 Task: Create in the project AgileOrigin and in the Backlog issue 'Implement a new cloud-based performance management system for a company with advanced employee evaluation and goal setting features' a child issue 'Integration with vendor management systems', and assign it to team member softage.4@softage.net. Create in the project AgileOrigin and in the Backlog issue 'Integrate a new product recommendation feature into an existing e-commerce website to enhance product discovery and sales' a child issue 'Big data model bias and fairness testing and reporting', and assign it to team member softage.1@softage.net
Action: Mouse moved to (608, 448)
Screenshot: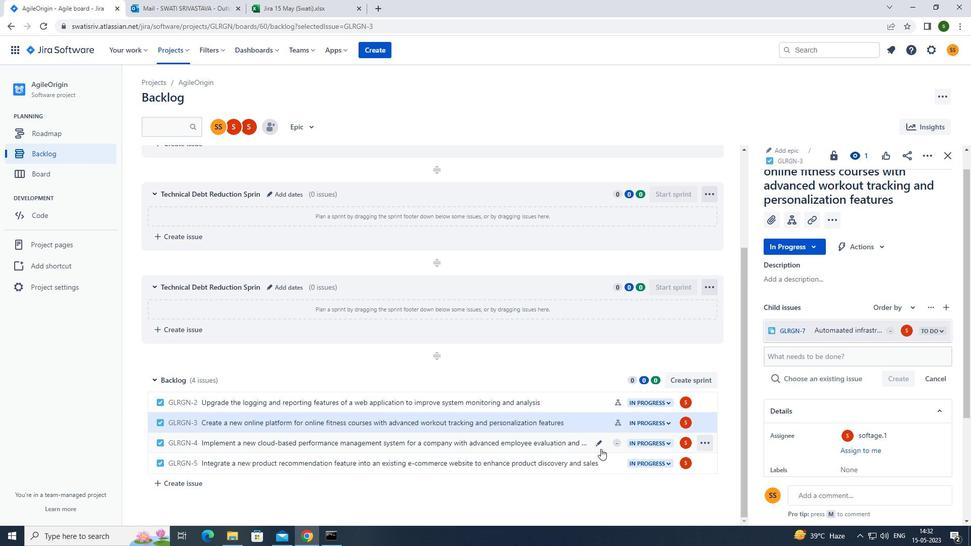 
Action: Mouse pressed left at (608, 448)
Screenshot: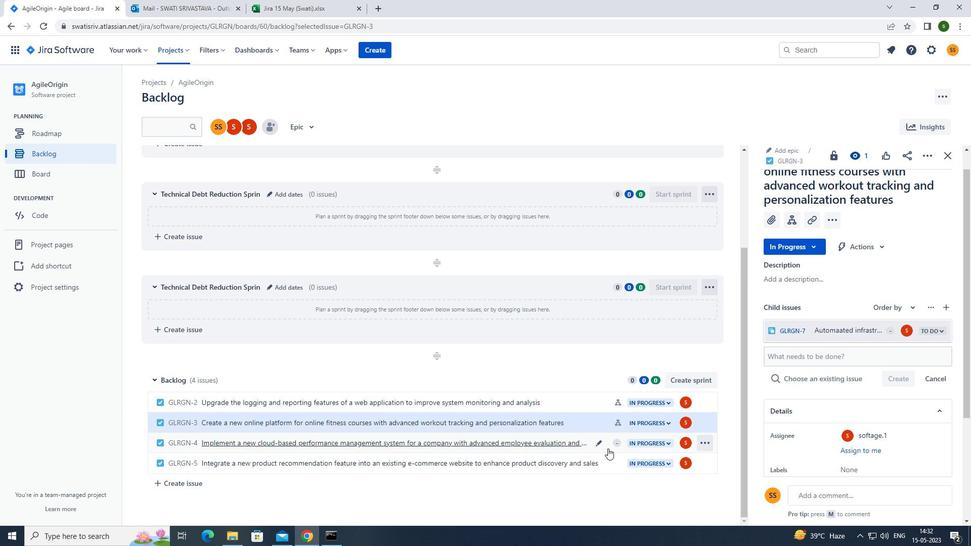 
Action: Mouse moved to (794, 258)
Screenshot: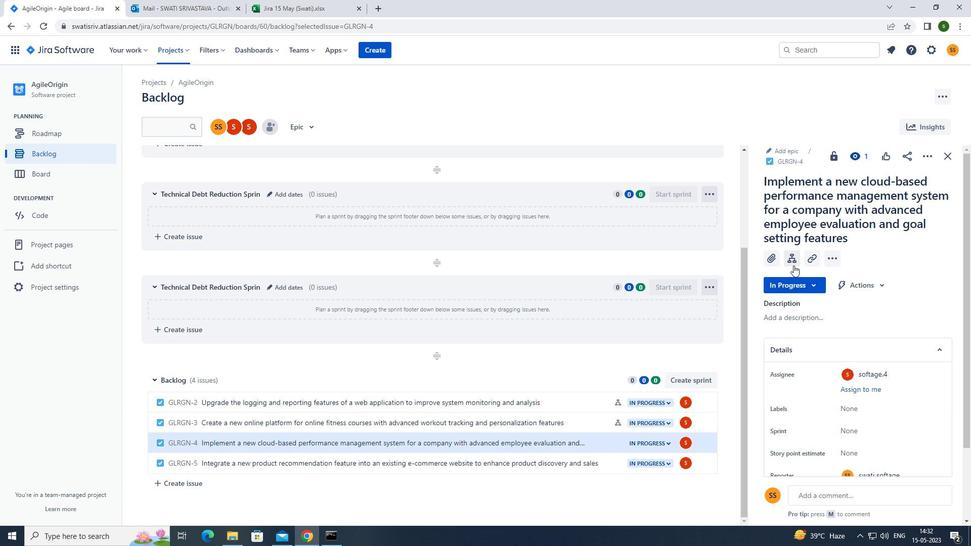
Action: Mouse pressed left at (794, 258)
Screenshot: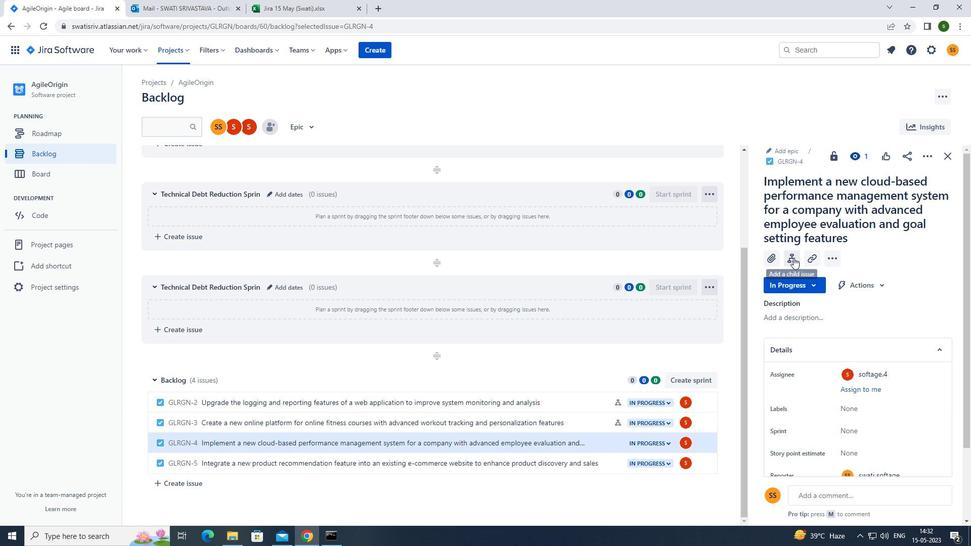 
Action: Mouse moved to (792, 319)
Screenshot: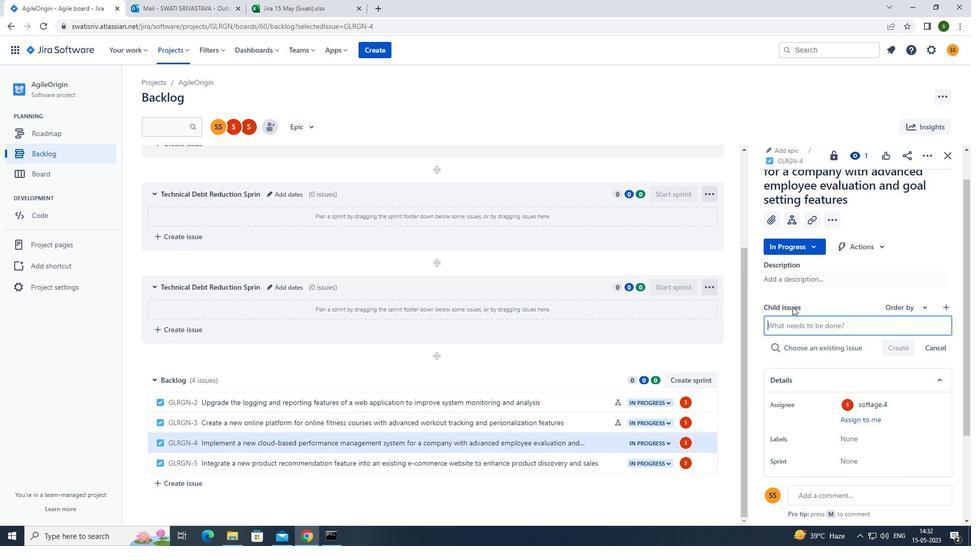 
Action: Mouse pressed left at (792, 319)
Screenshot: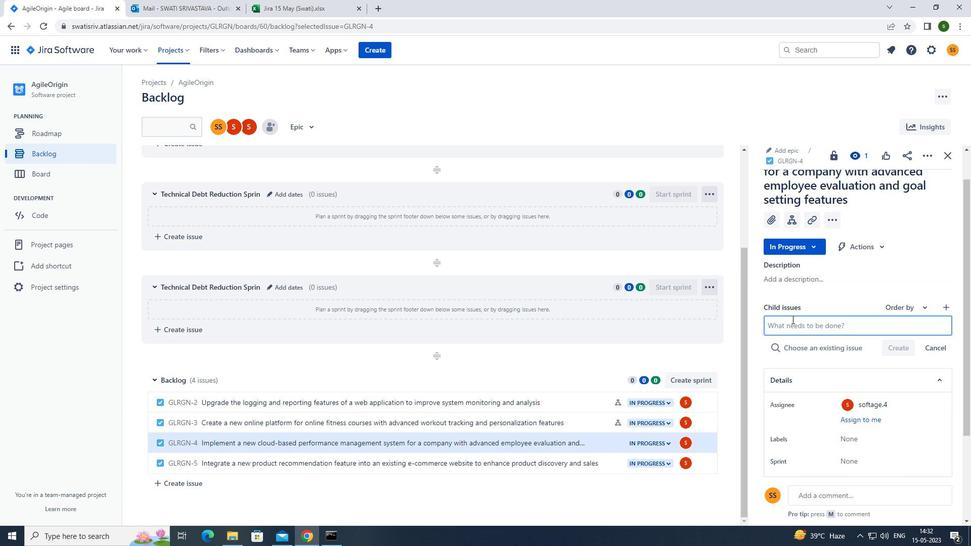 
Action: Mouse moved to (792, 320)
Screenshot: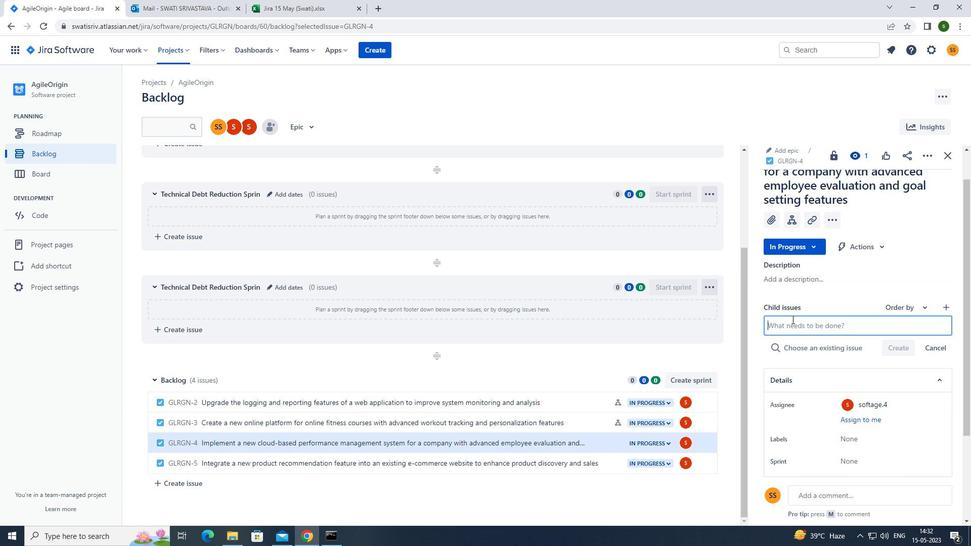 
Action: Key pressed <Key.caps_lock>i<Key.caps_lock>ntegration<Key.space>with<Key.space>vendor<Key.space>management<Key.space>systems<Key.enter>
Screenshot: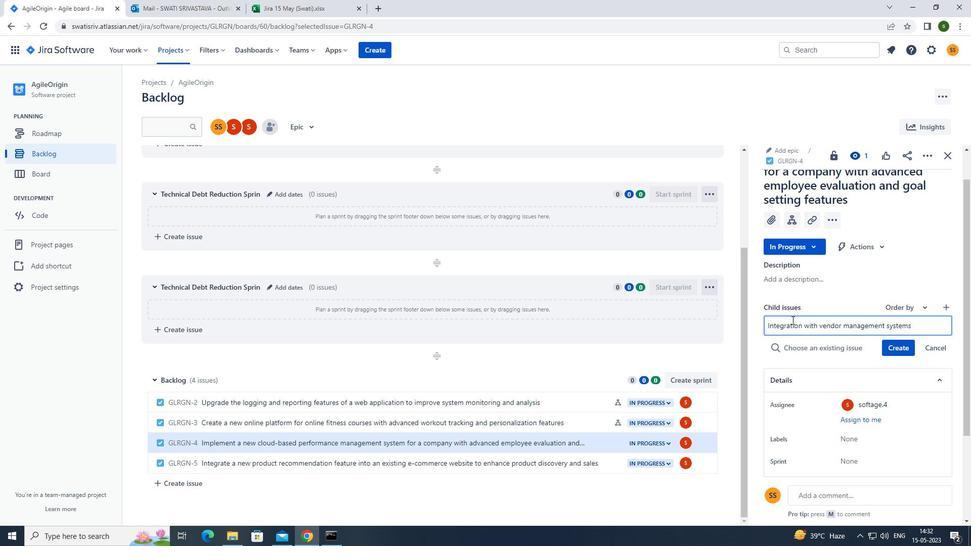 
Action: Mouse moved to (906, 334)
Screenshot: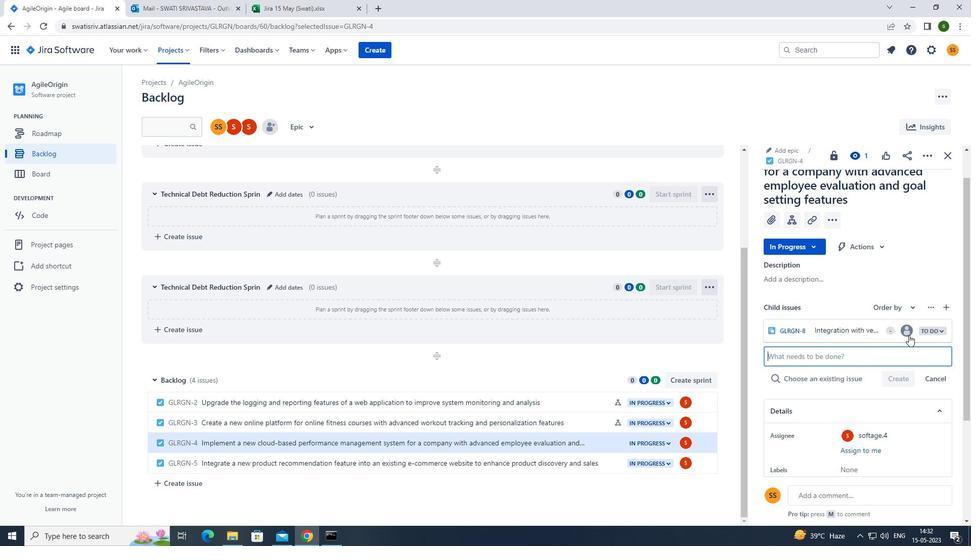 
Action: Mouse pressed left at (906, 334)
Screenshot: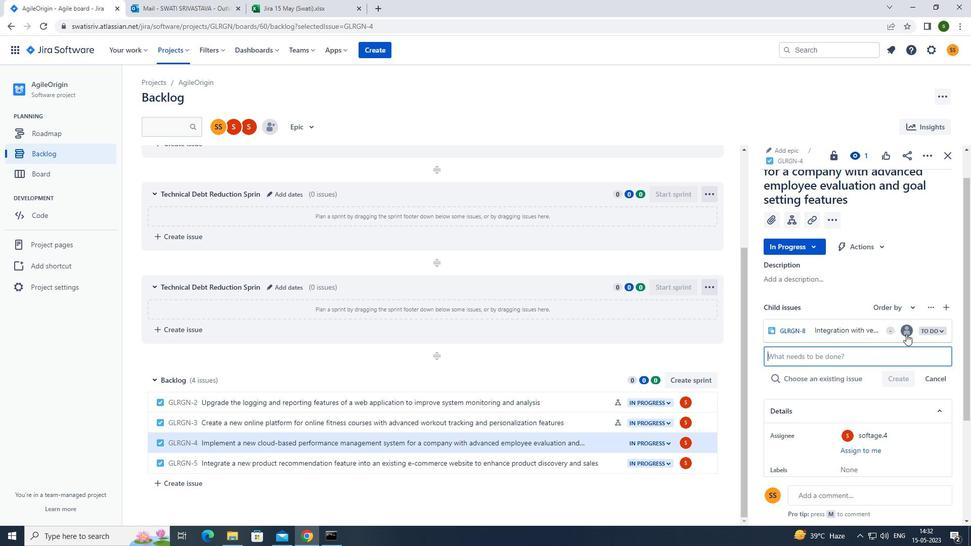 
Action: Mouse moved to (835, 379)
Screenshot: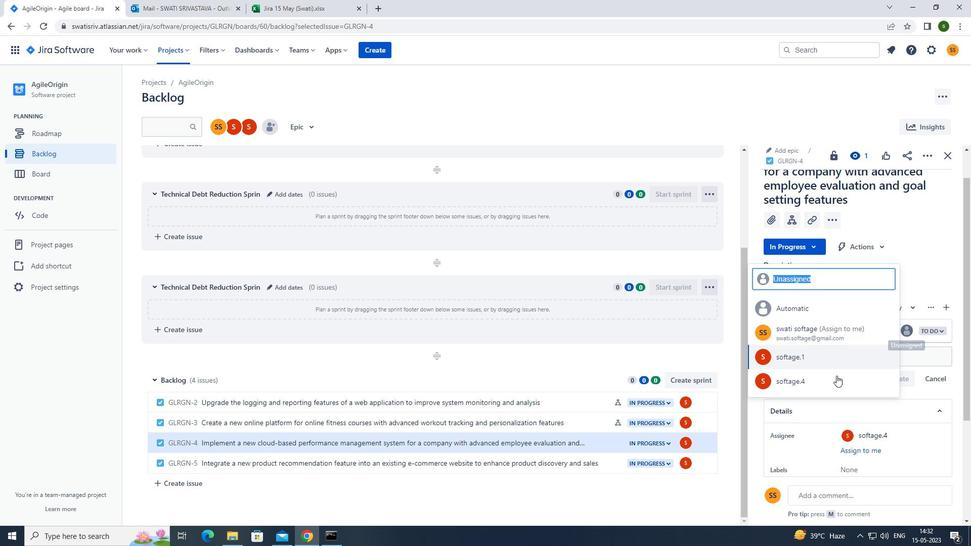 
Action: Mouse pressed left at (835, 379)
Screenshot: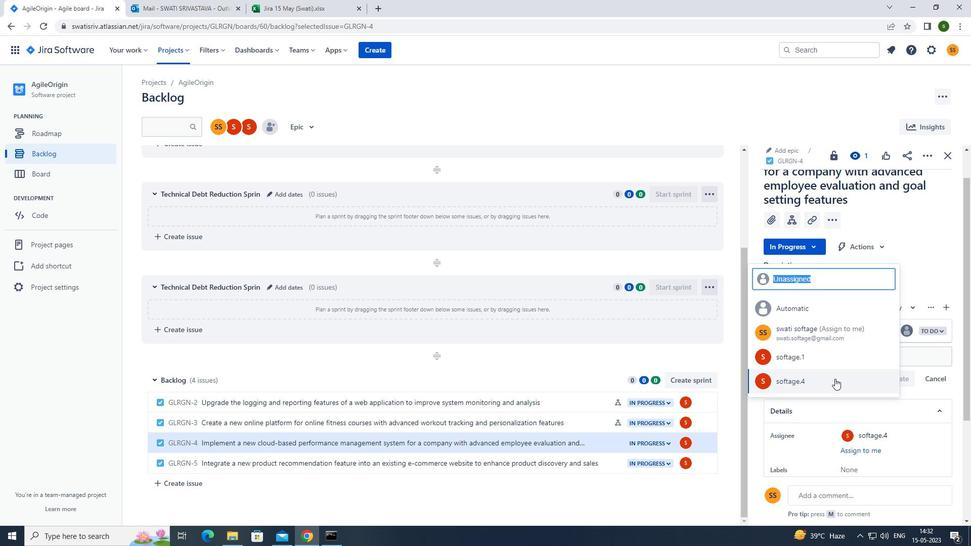 
Action: Mouse moved to (608, 469)
Screenshot: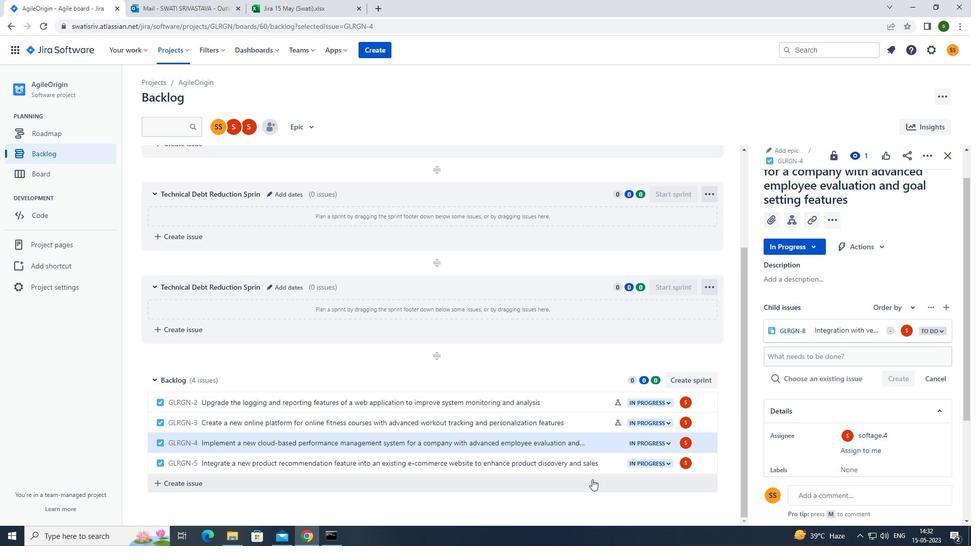 
Action: Mouse pressed left at (608, 469)
Screenshot: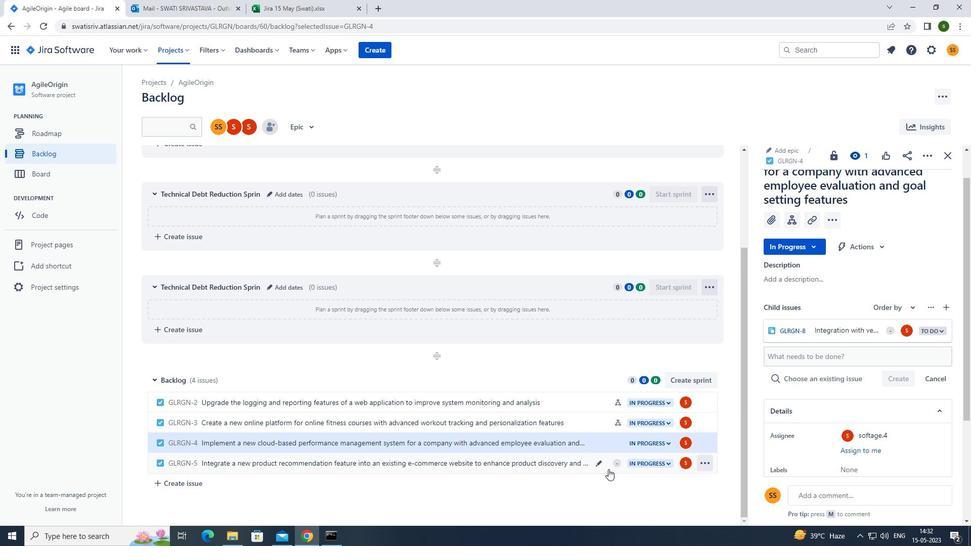 
Action: Mouse moved to (797, 260)
Screenshot: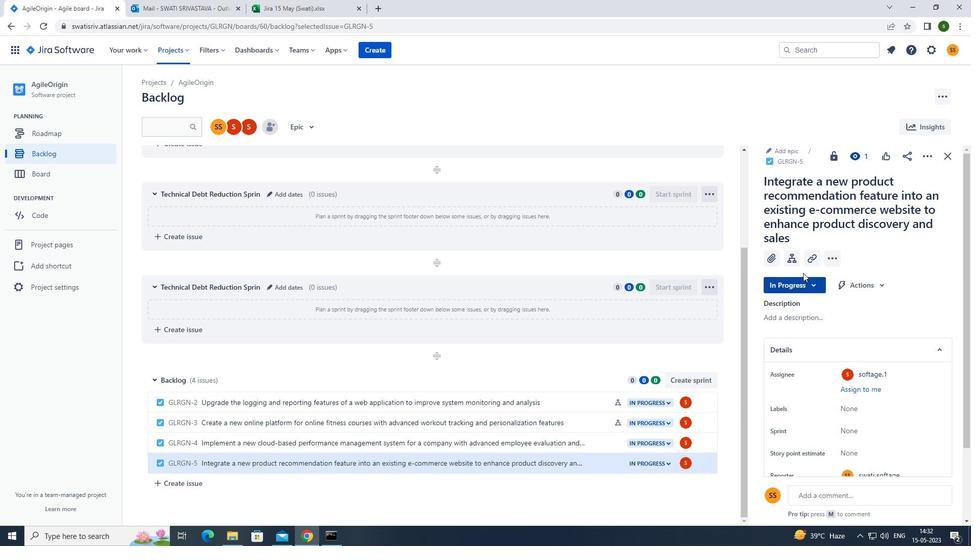 
Action: Mouse pressed left at (797, 260)
Screenshot: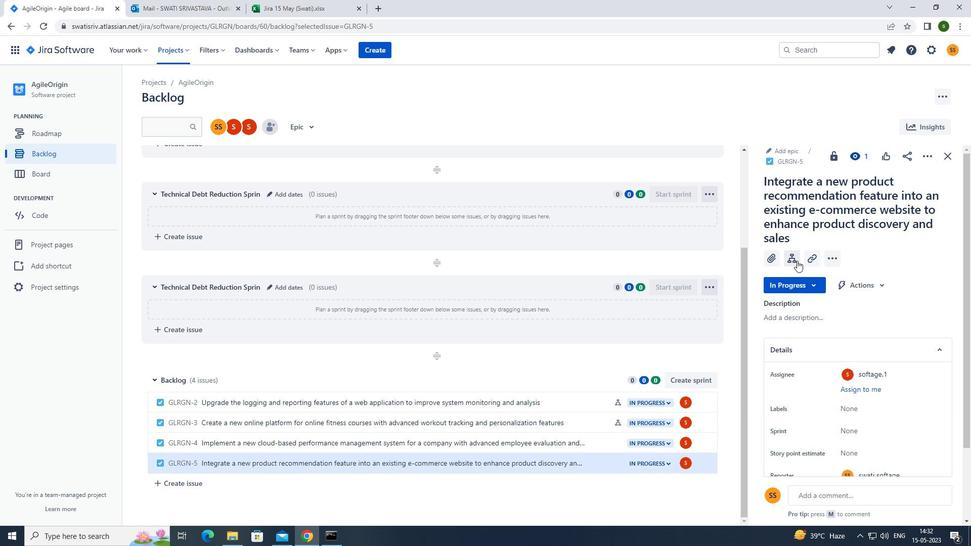 
Action: Mouse moved to (805, 330)
Screenshot: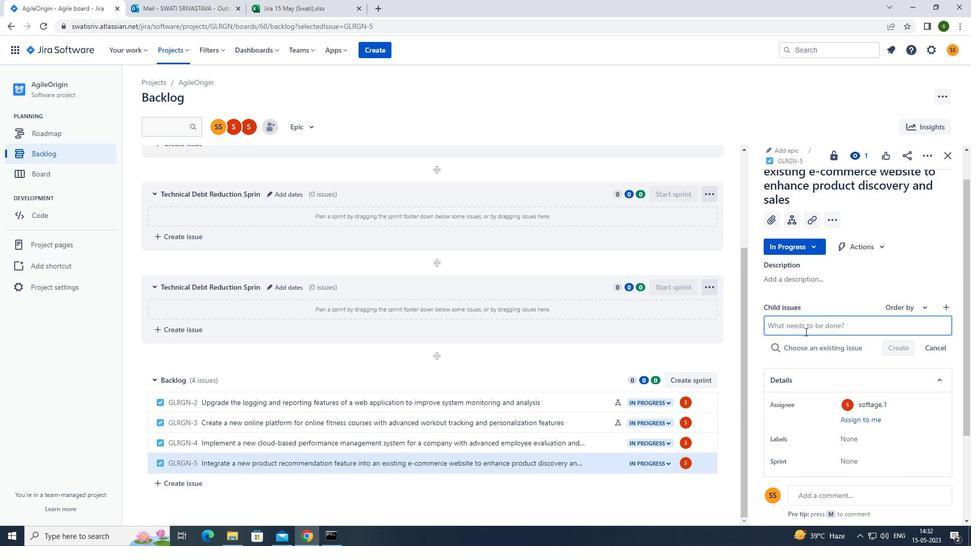 
Action: Mouse pressed left at (805, 330)
Screenshot: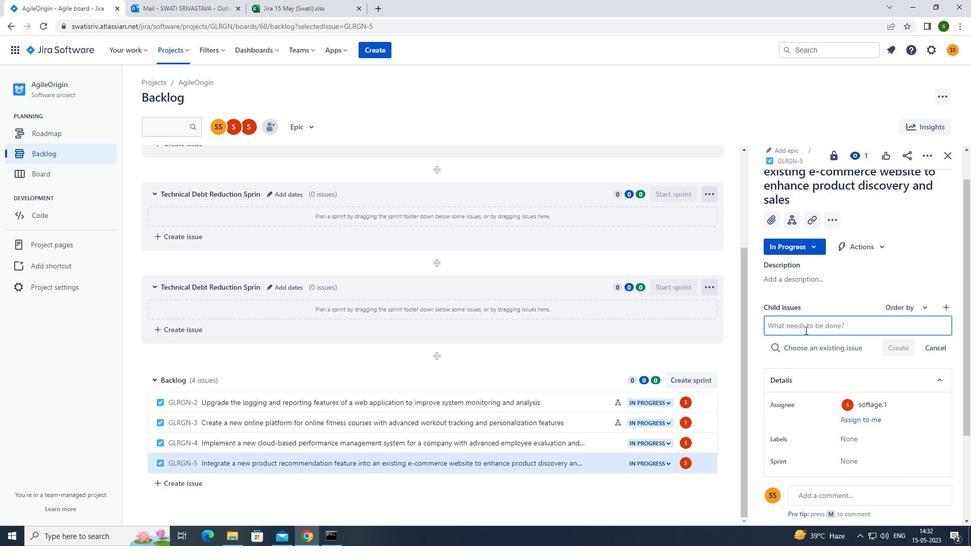 
Action: Key pressed <Key.caps_lock>b<Key.caps_lock>ig<Key.space>data<Key.space>model<Key.space>bias<Key.space>and<Key.space>fairness<Key.space>testing<Key.space>and<Key.space>reporting<Key.enter>
Screenshot: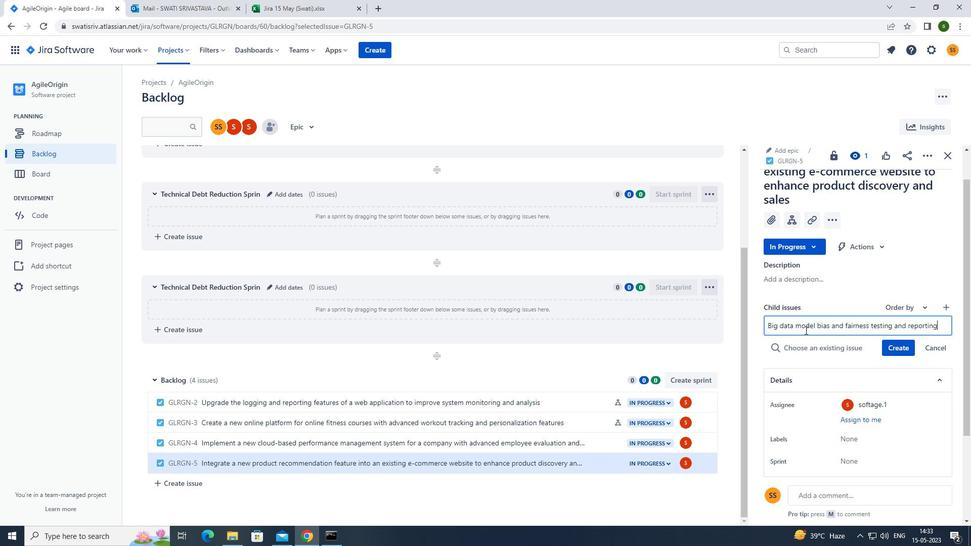 
Action: Mouse moved to (904, 331)
Screenshot: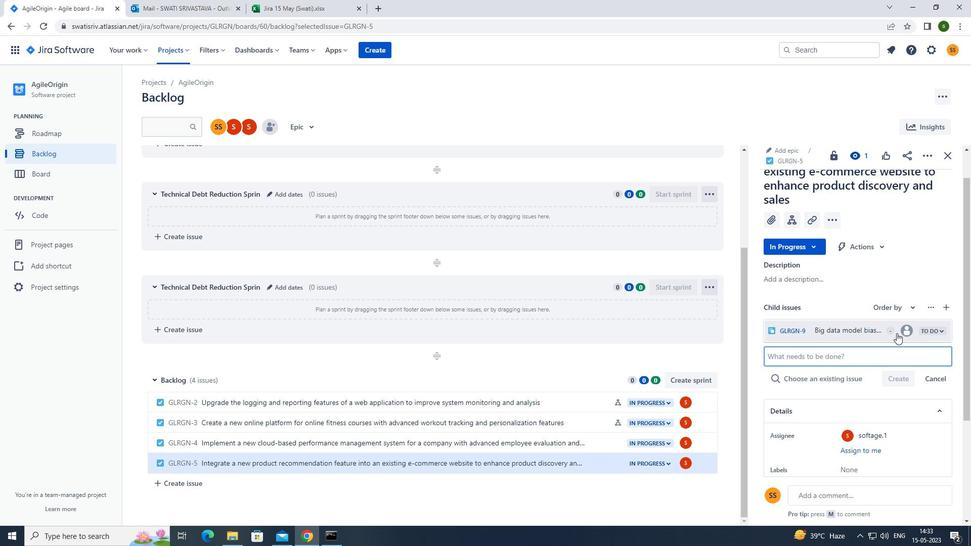 
Action: Mouse pressed left at (904, 331)
Screenshot: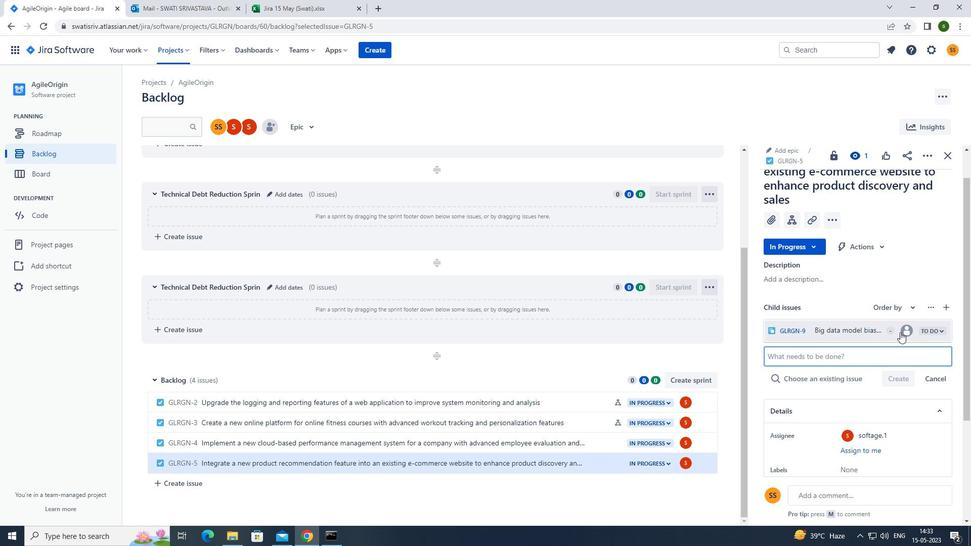 
Action: Mouse moved to (836, 356)
Screenshot: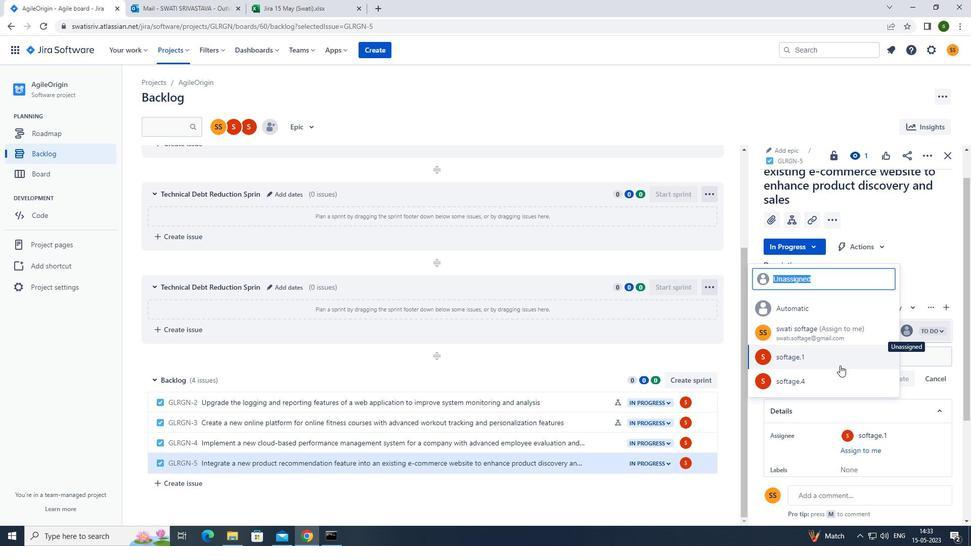 
Action: Mouse pressed left at (836, 356)
Screenshot: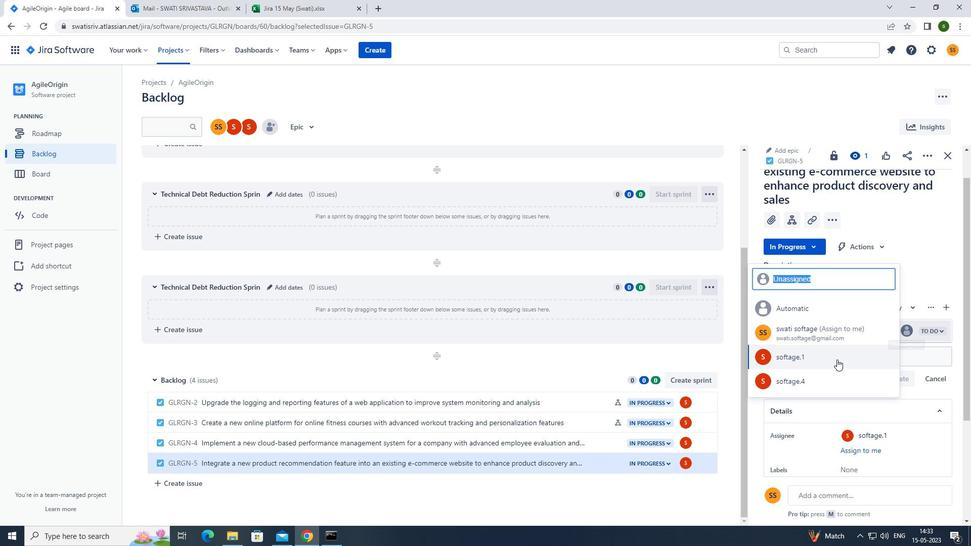 
Action: Mouse moved to (833, 356)
Screenshot: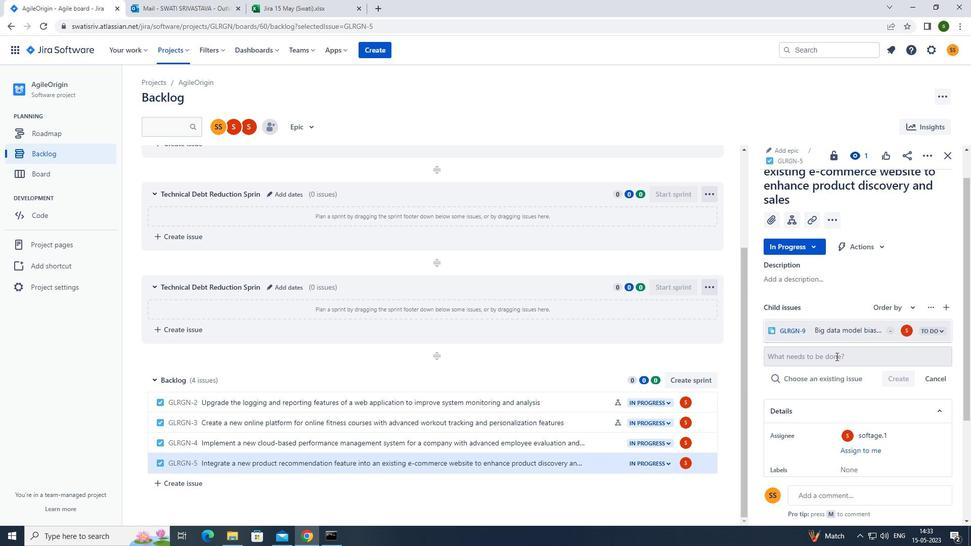 
